 Task: Use the formula "DEC2HEX" in spreadsheet "Project protfolio".
Action: Mouse moved to (160, 81)
Screenshot: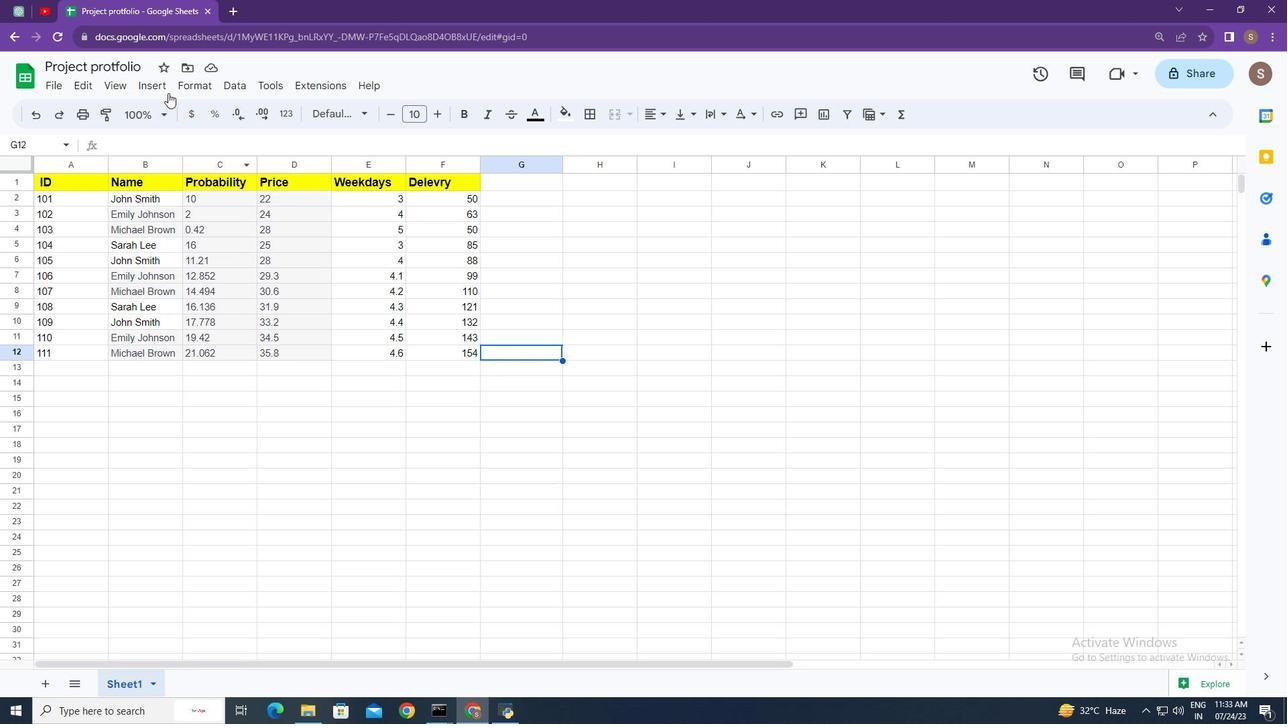 
Action: Mouse pressed left at (160, 81)
Screenshot: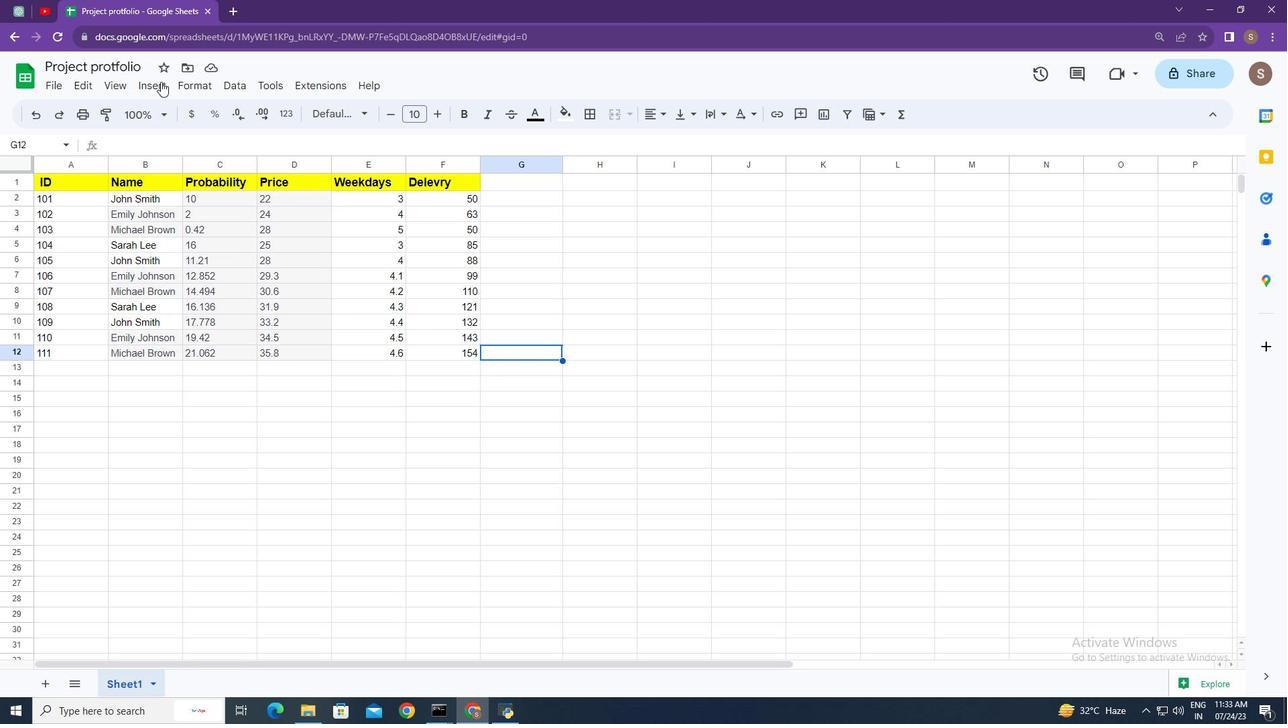 
Action: Mouse moved to (239, 338)
Screenshot: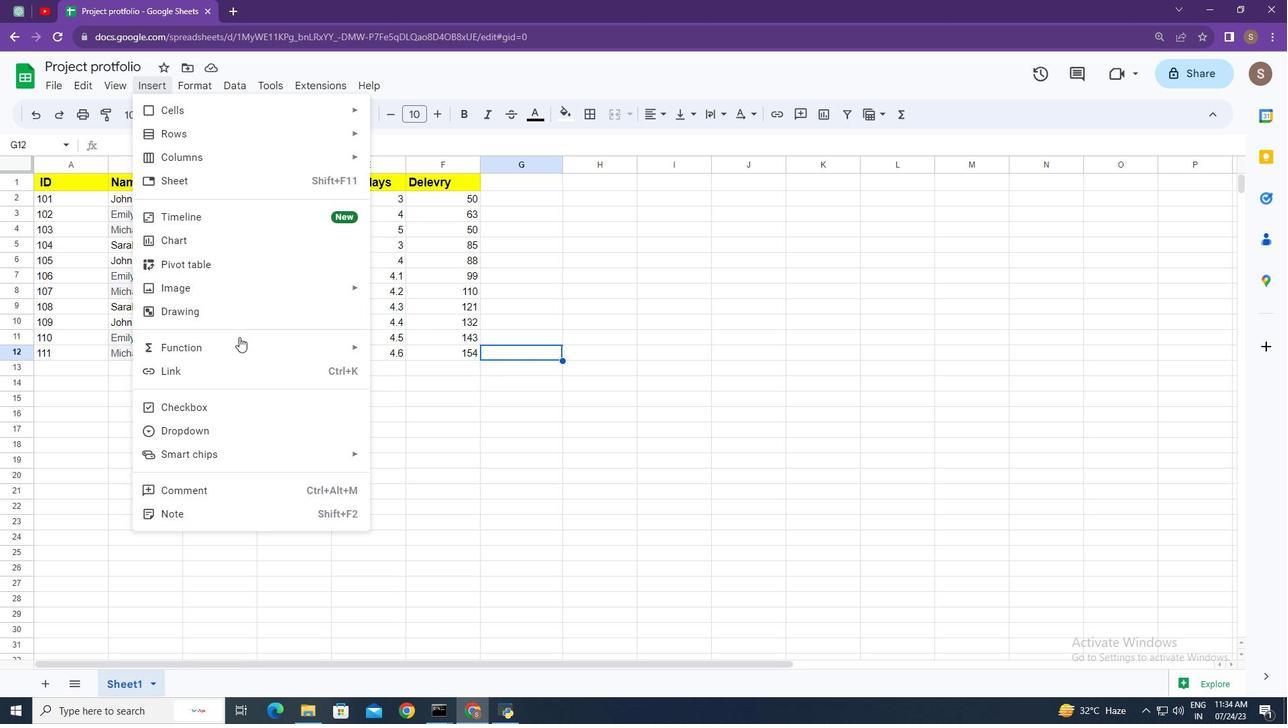 
Action: Mouse pressed left at (239, 338)
Screenshot: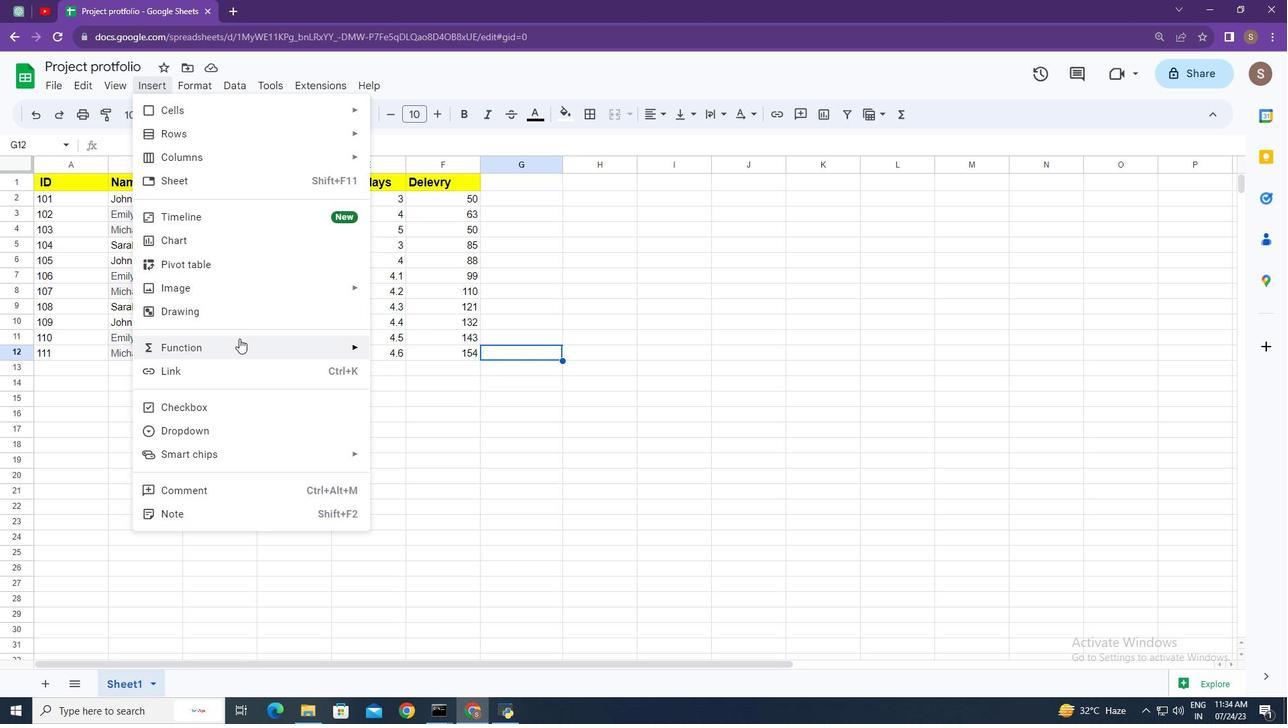 
Action: Mouse moved to (473, 265)
Screenshot: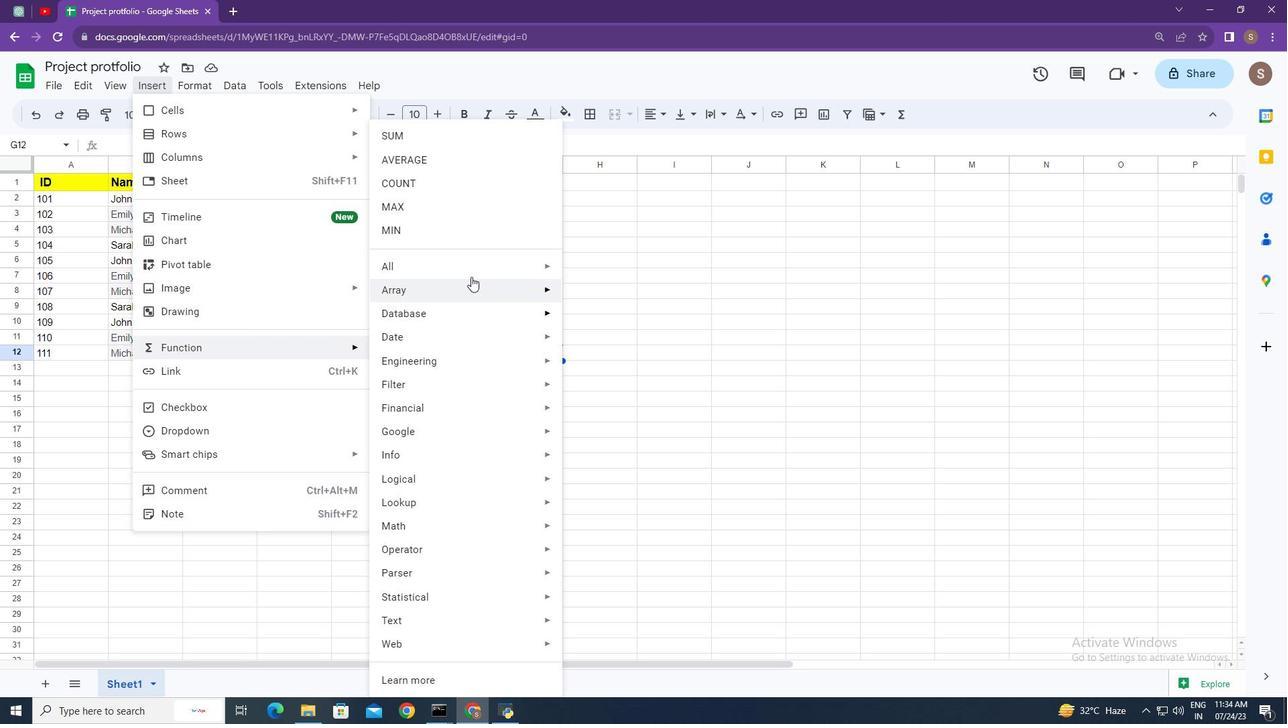 
Action: Mouse pressed left at (473, 265)
Screenshot: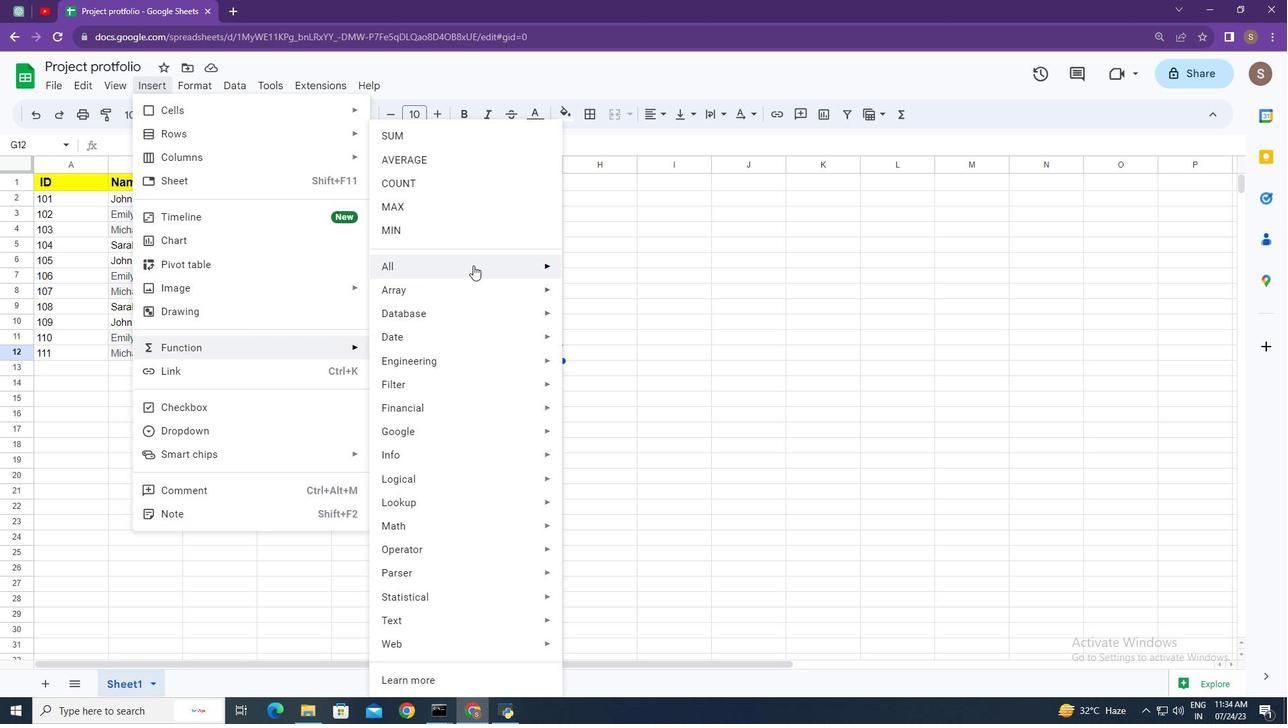
Action: Mouse moved to (640, 432)
Screenshot: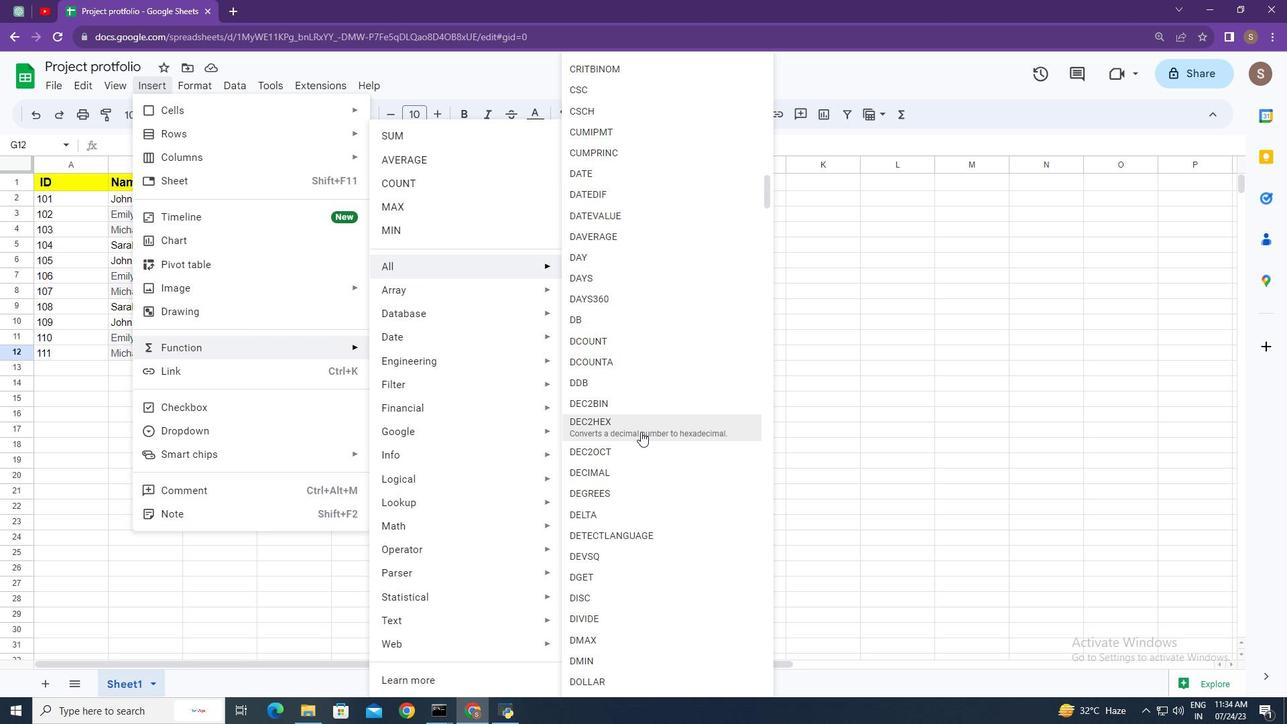 
Action: Mouse pressed left at (640, 432)
Screenshot: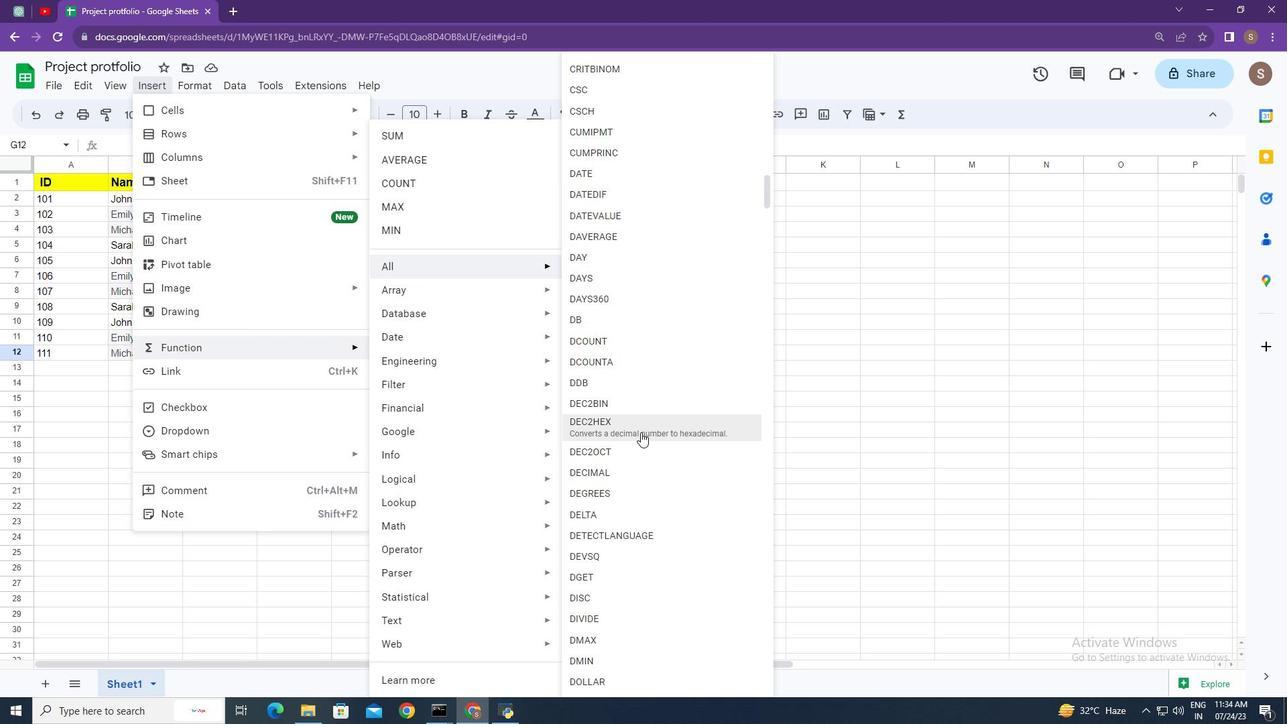 
Action: Mouse moved to (621, 345)
Screenshot: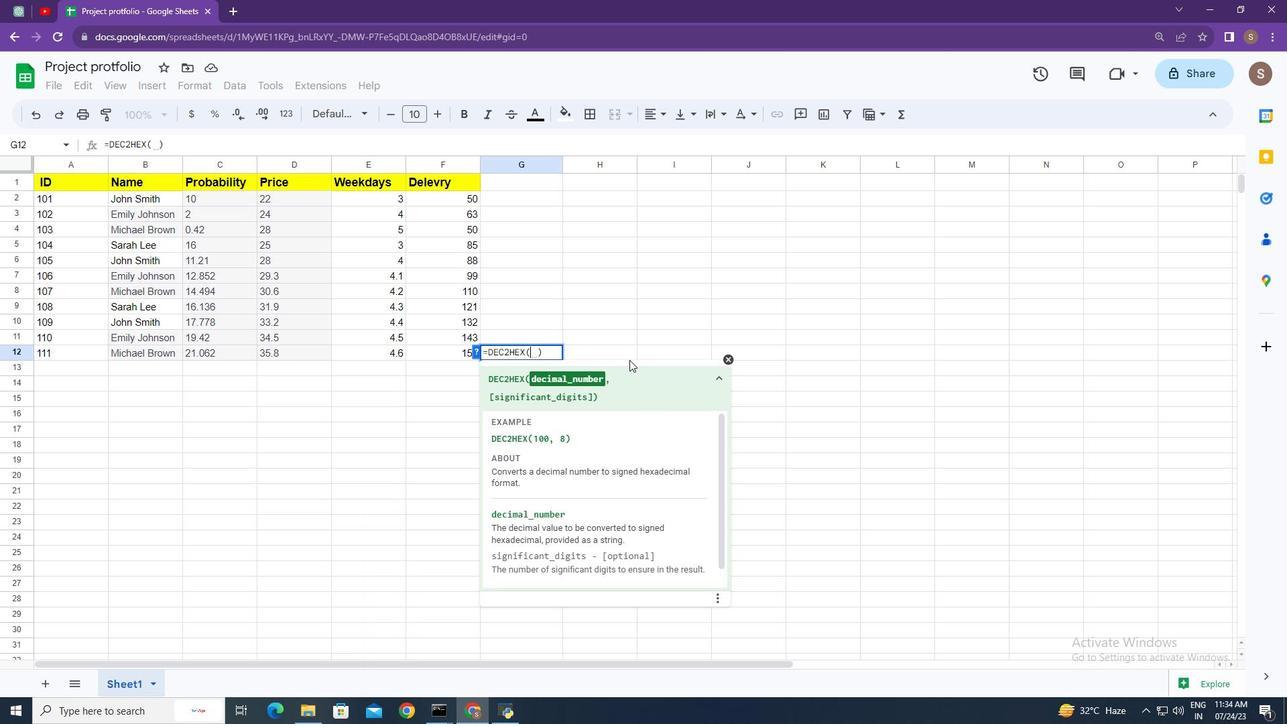 
Action: Key pressed 100,<Key.space>8<Key.enter>
Screenshot: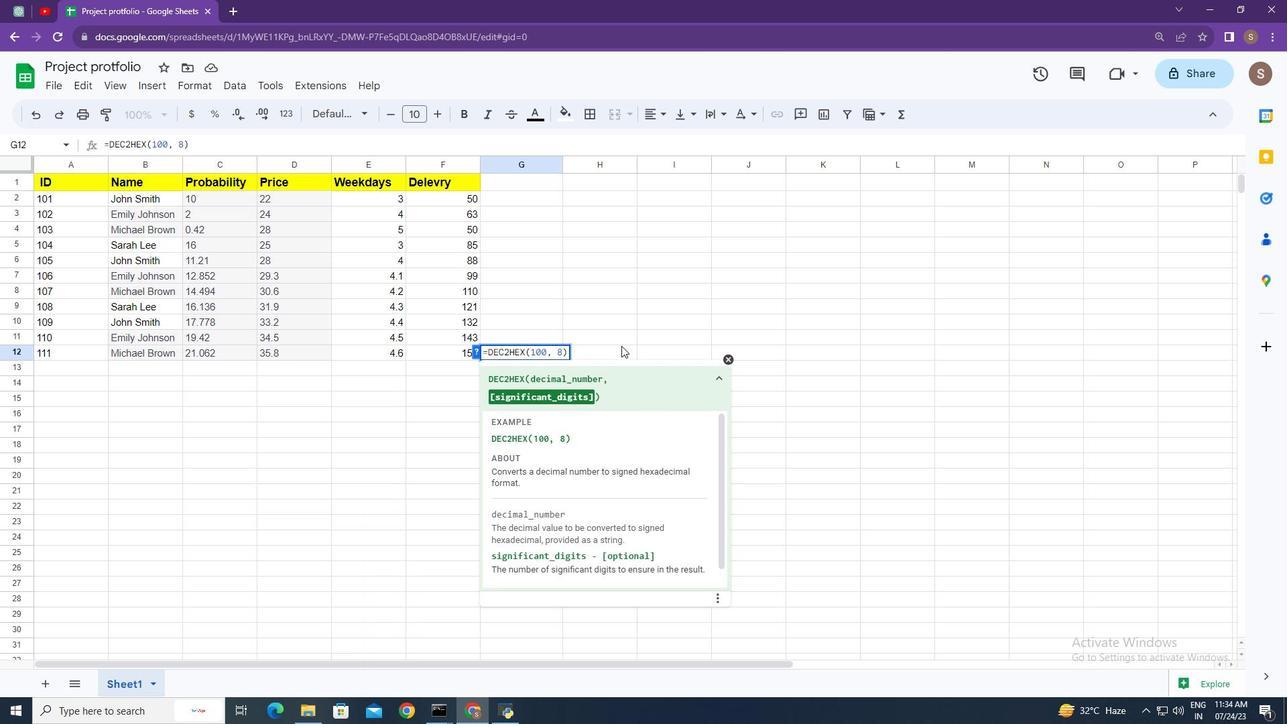 
Action: Mouse moved to (611, 360)
Screenshot: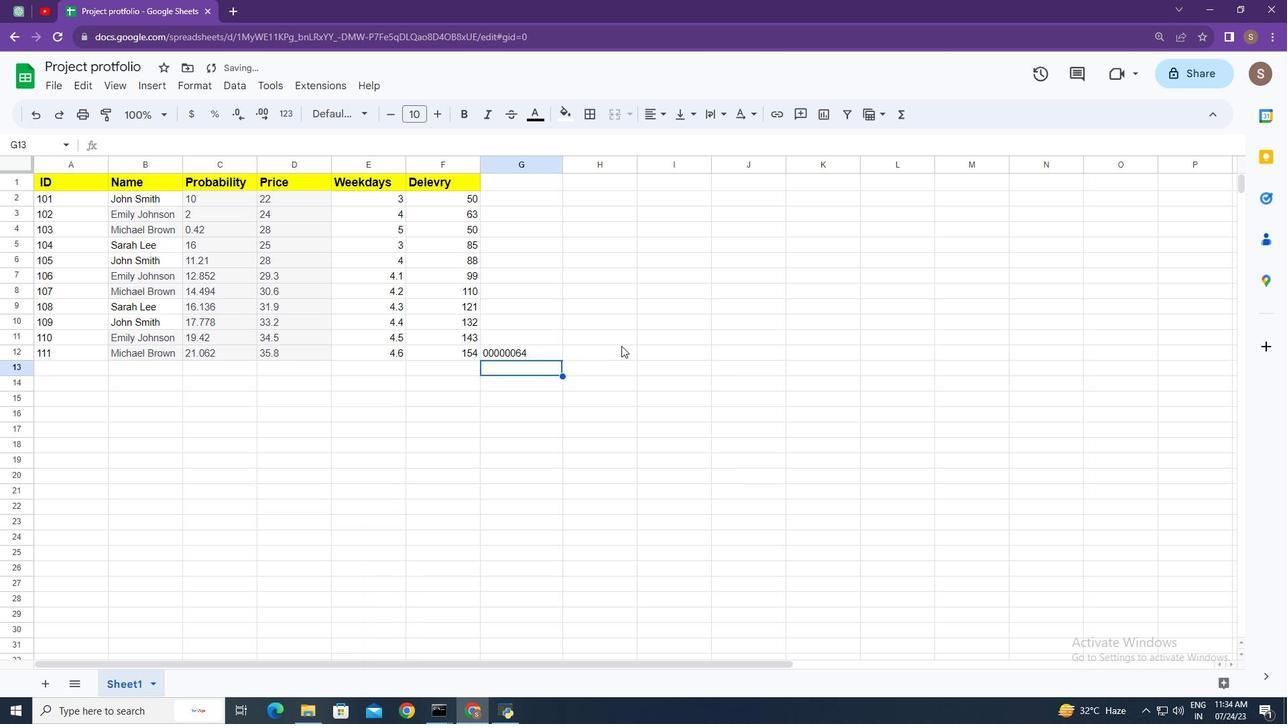 
